 Task: Add Now Pumpkin Oil 1000 Mg to the cart.
Action: Mouse moved to (271, 143)
Screenshot: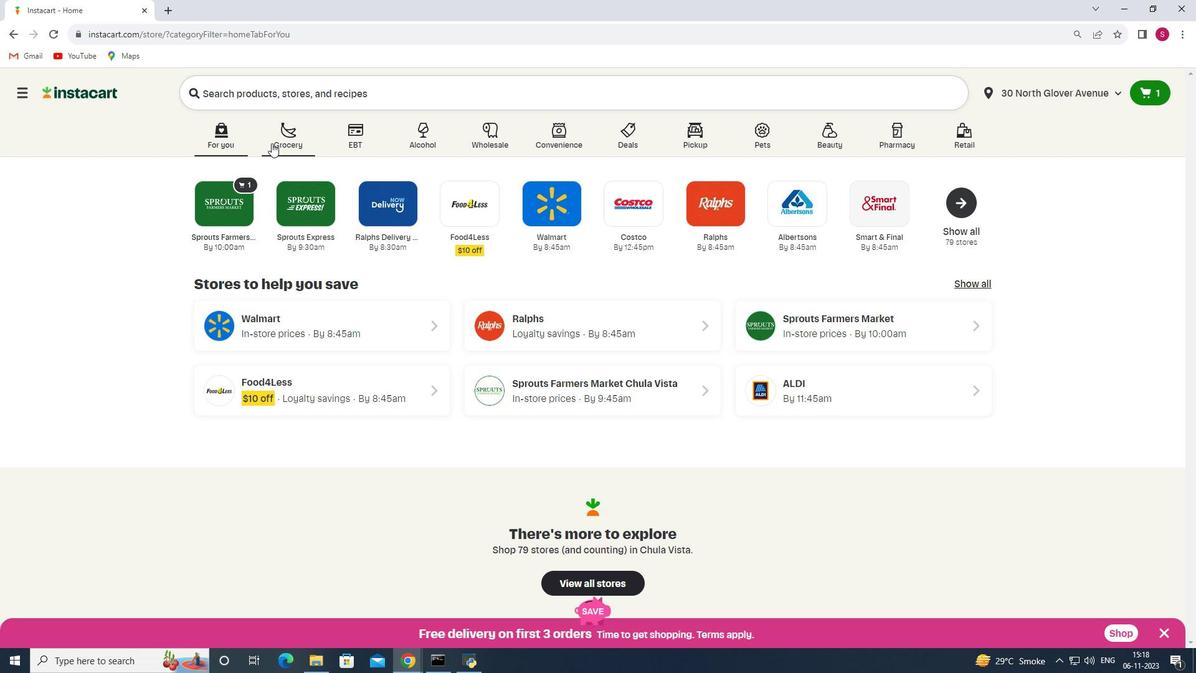 
Action: Mouse pressed left at (271, 143)
Screenshot: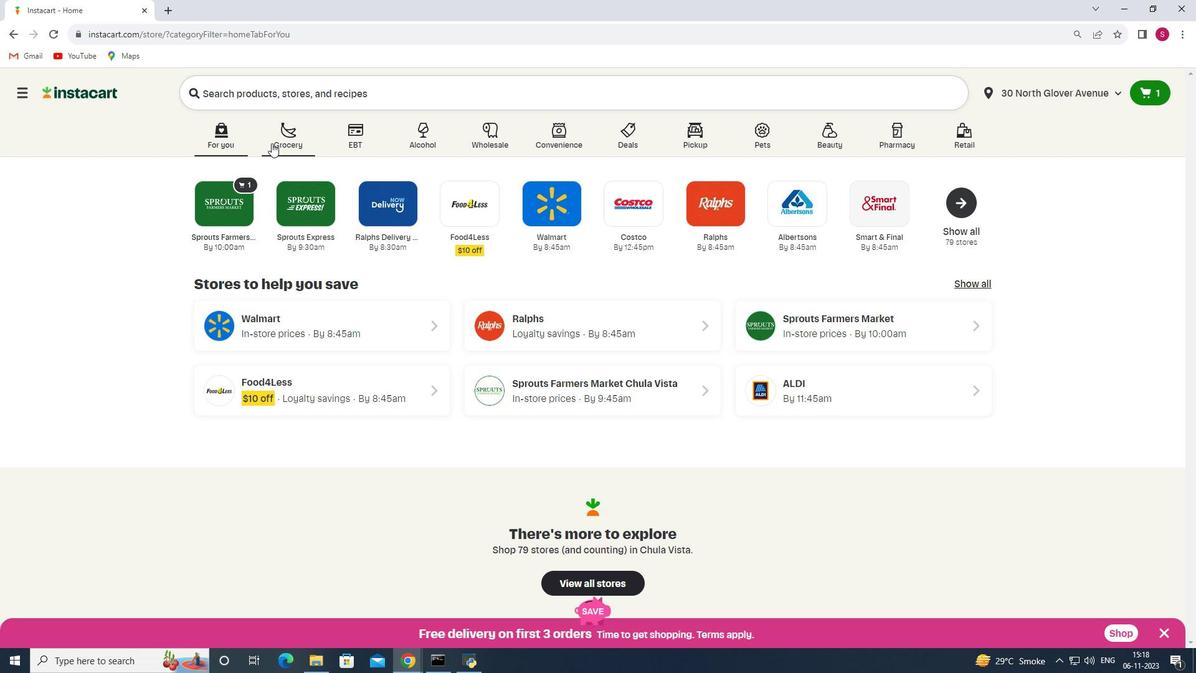 
Action: Mouse moved to (263, 350)
Screenshot: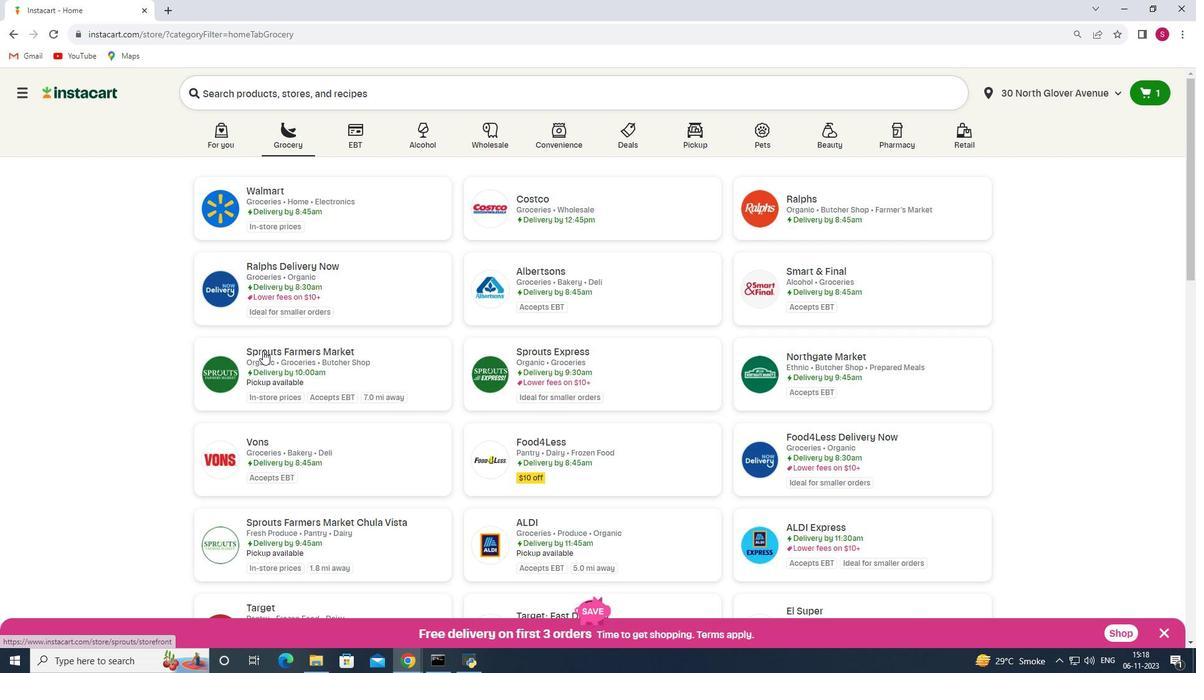
Action: Mouse pressed left at (263, 350)
Screenshot: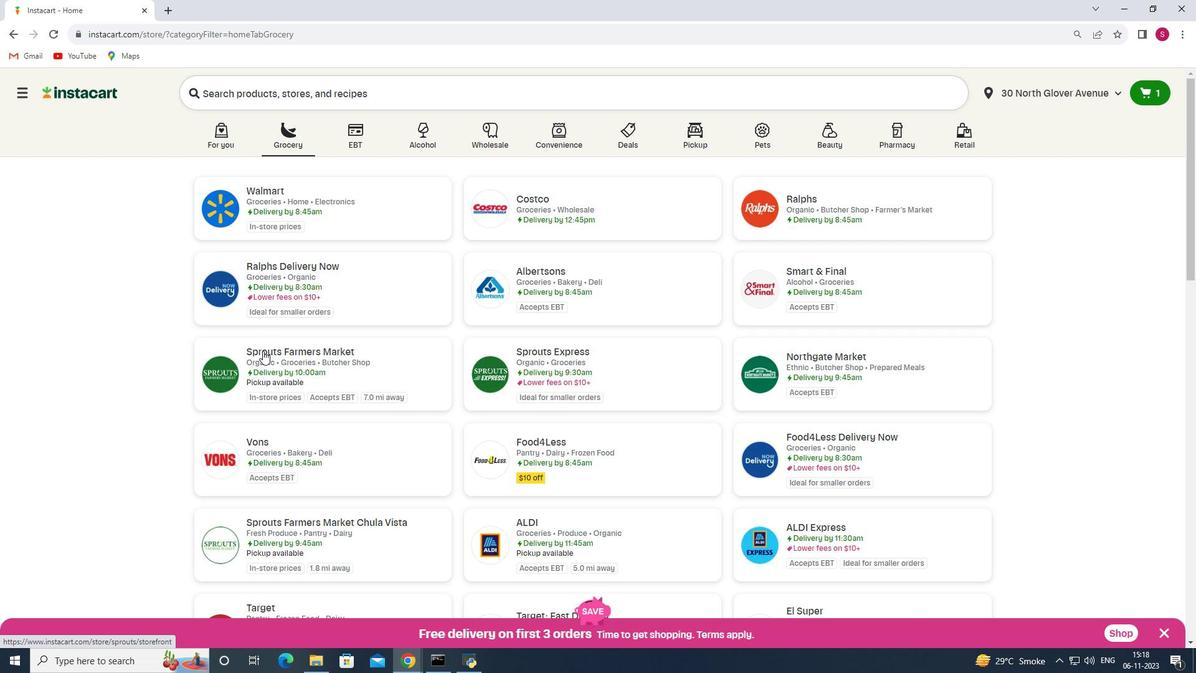 
Action: Mouse moved to (116, 393)
Screenshot: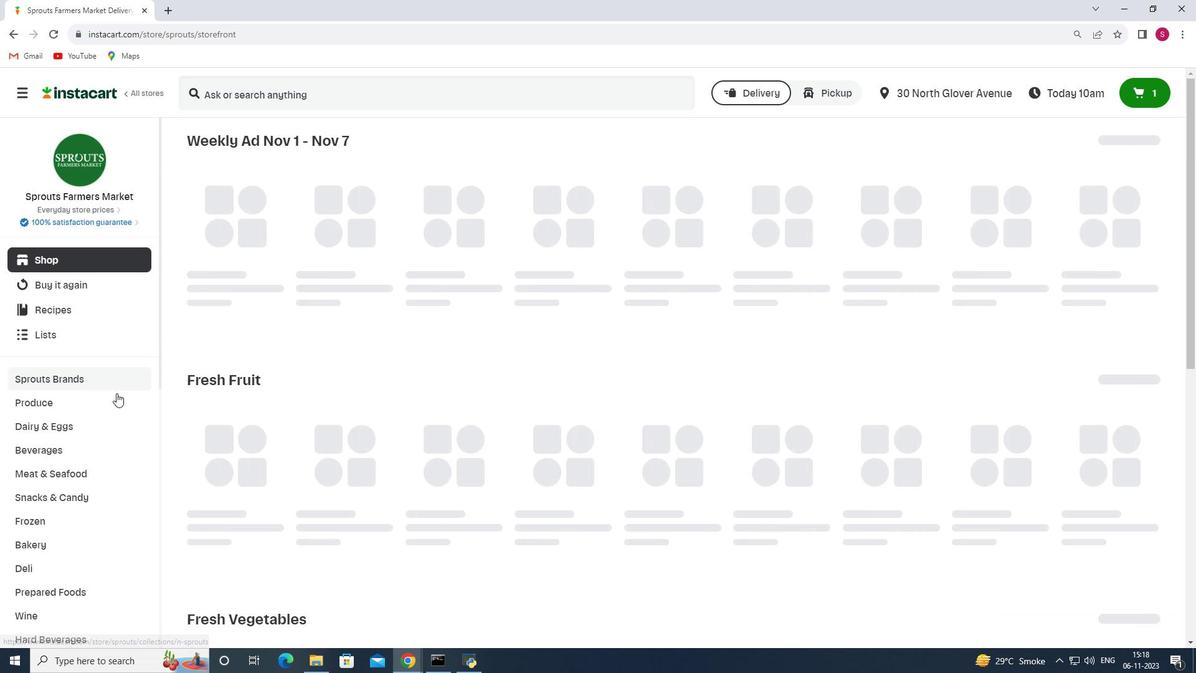 
Action: Mouse scrolled (116, 392) with delta (0, 0)
Screenshot: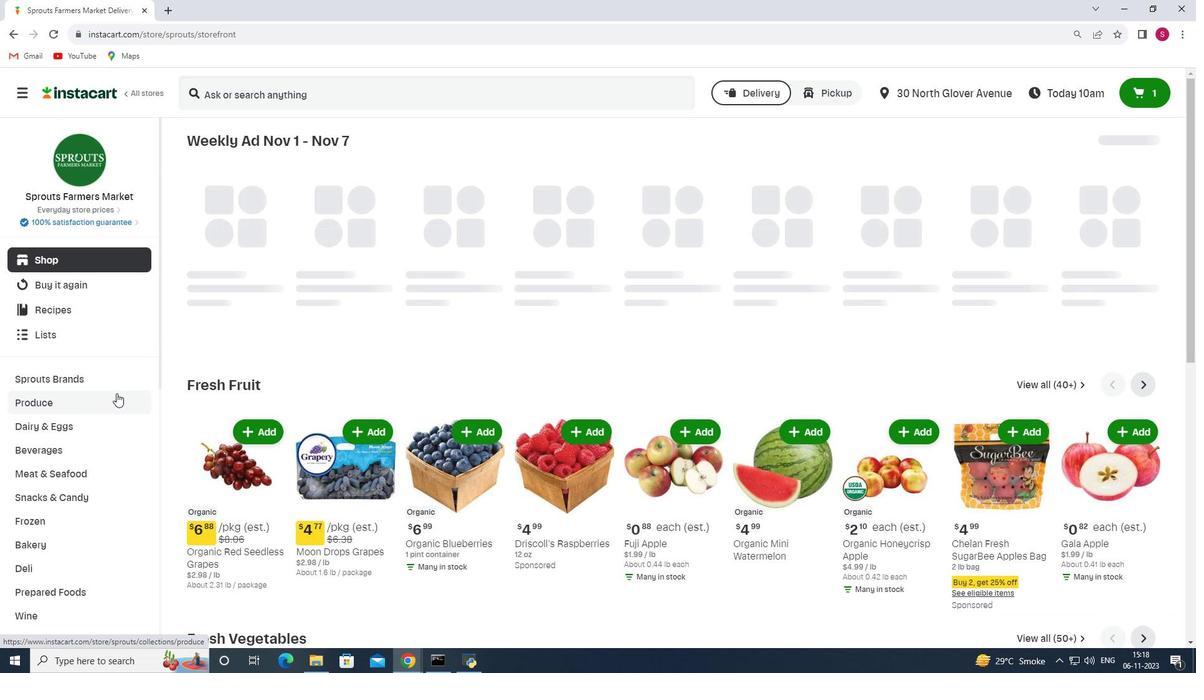 
Action: Mouse scrolled (116, 392) with delta (0, 0)
Screenshot: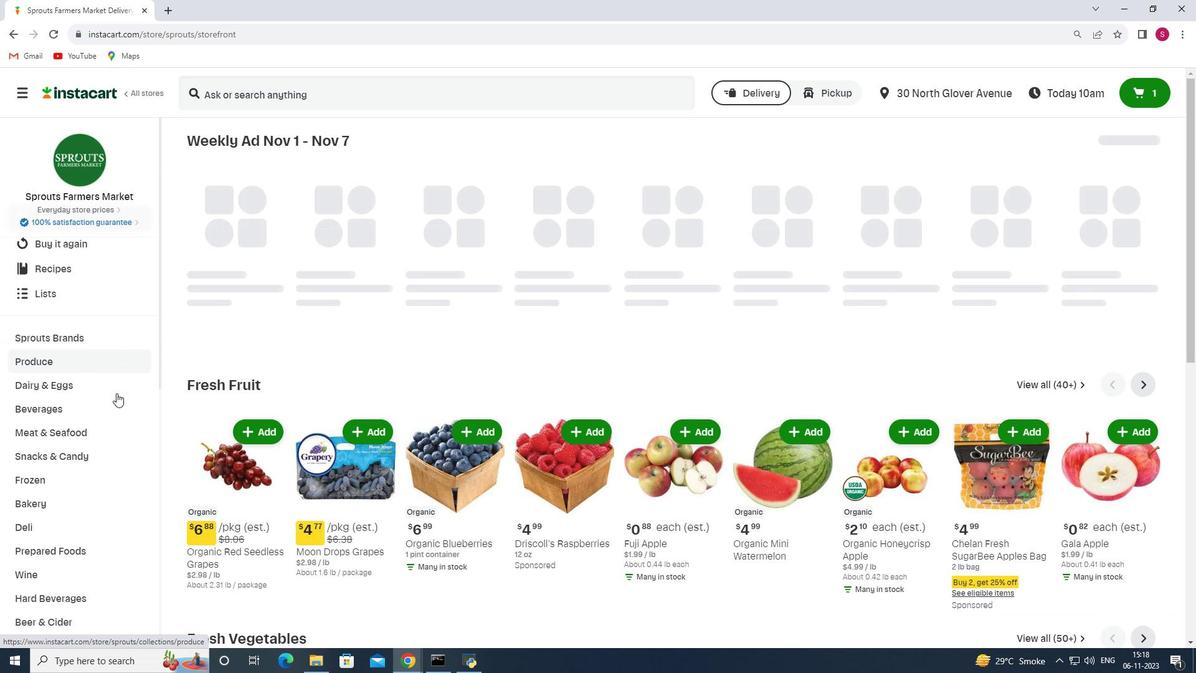 
Action: Mouse scrolled (116, 392) with delta (0, 0)
Screenshot: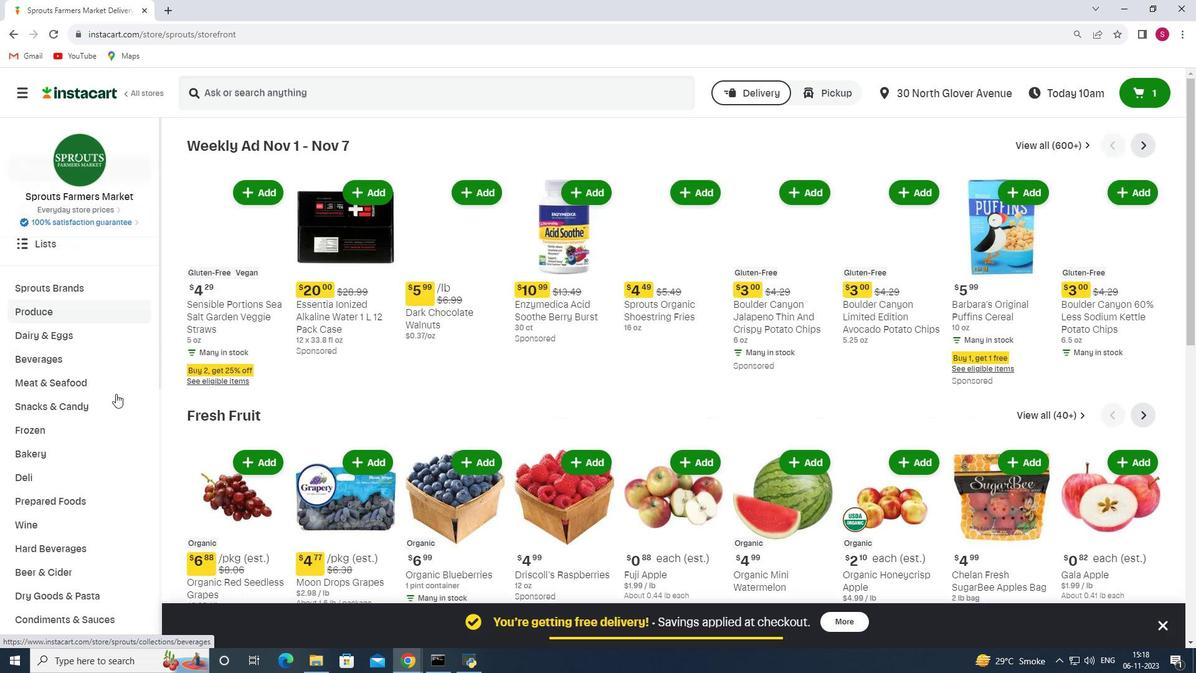 
Action: Mouse scrolled (116, 392) with delta (0, 0)
Screenshot: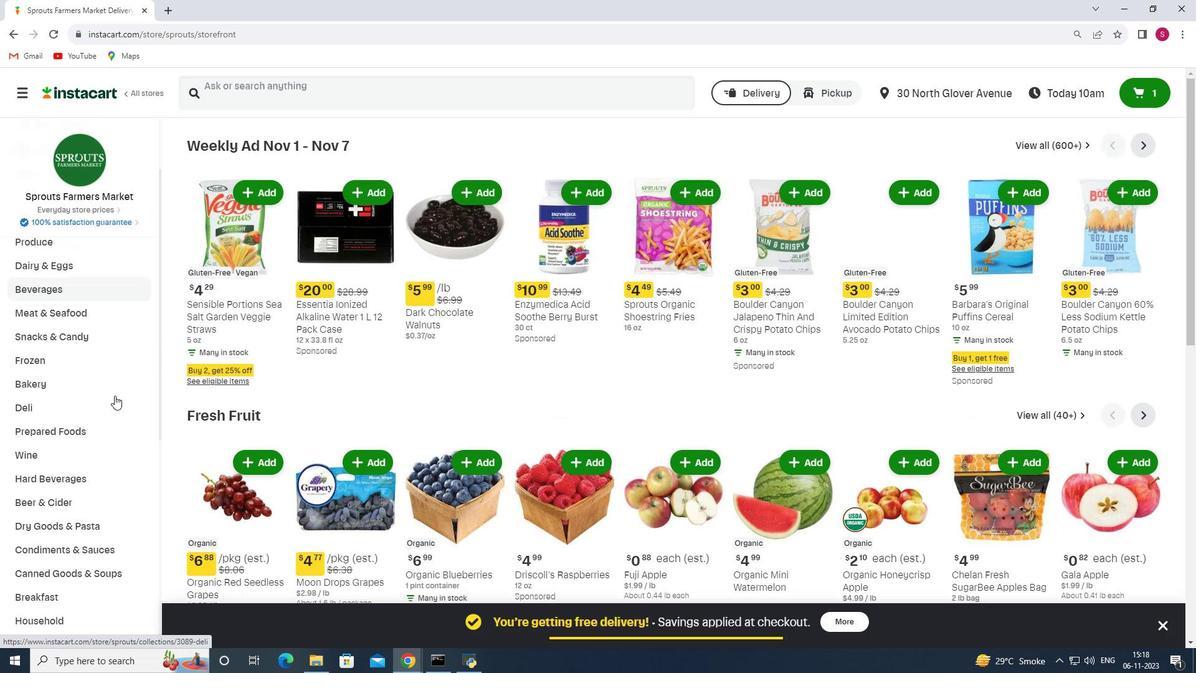 
Action: Mouse moved to (114, 395)
Screenshot: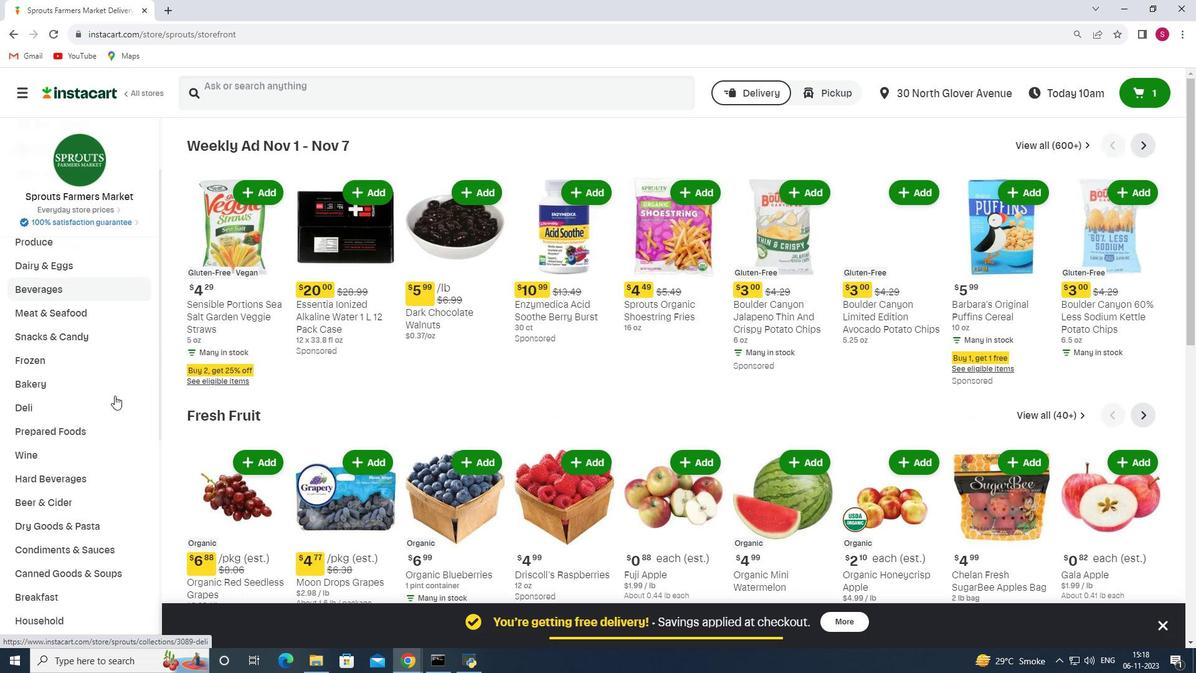 
Action: Mouse scrolled (114, 395) with delta (0, 0)
Screenshot: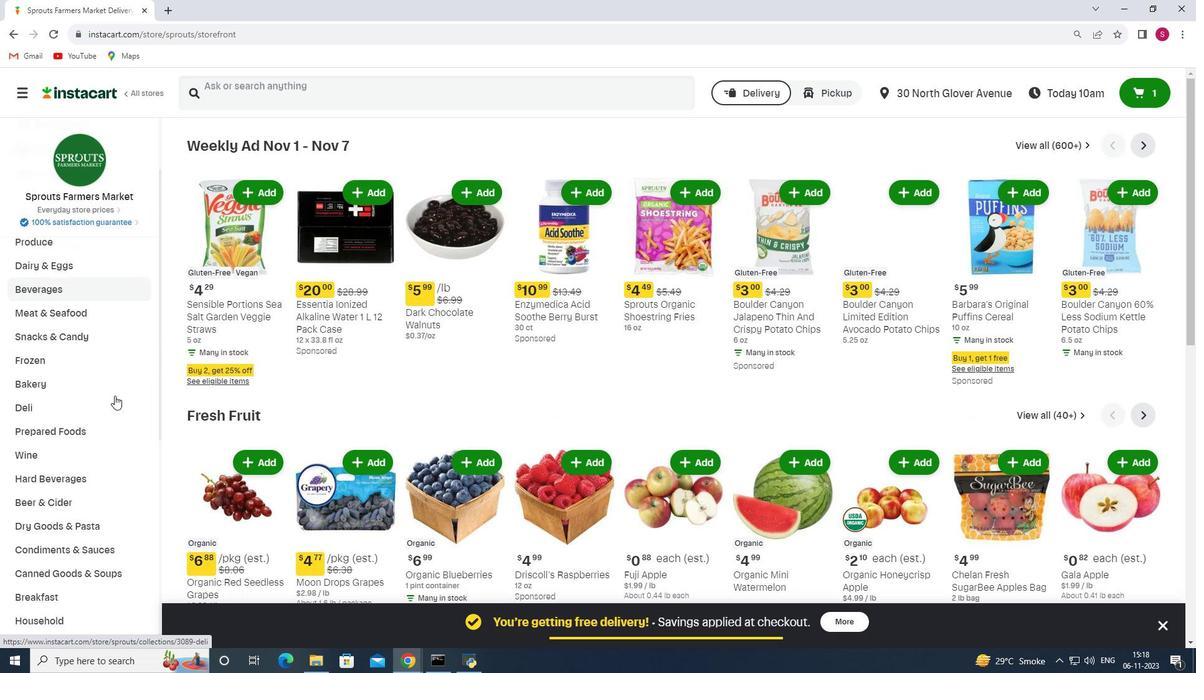 
Action: Mouse scrolled (114, 395) with delta (0, 0)
Screenshot: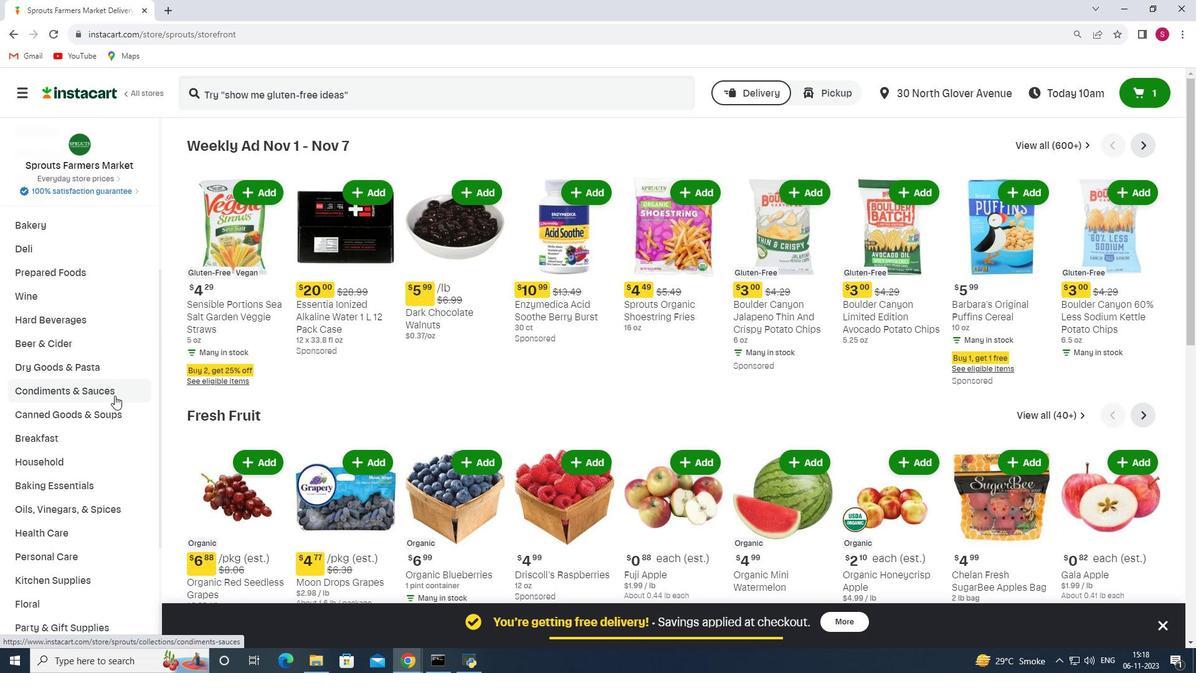 
Action: Mouse moved to (80, 470)
Screenshot: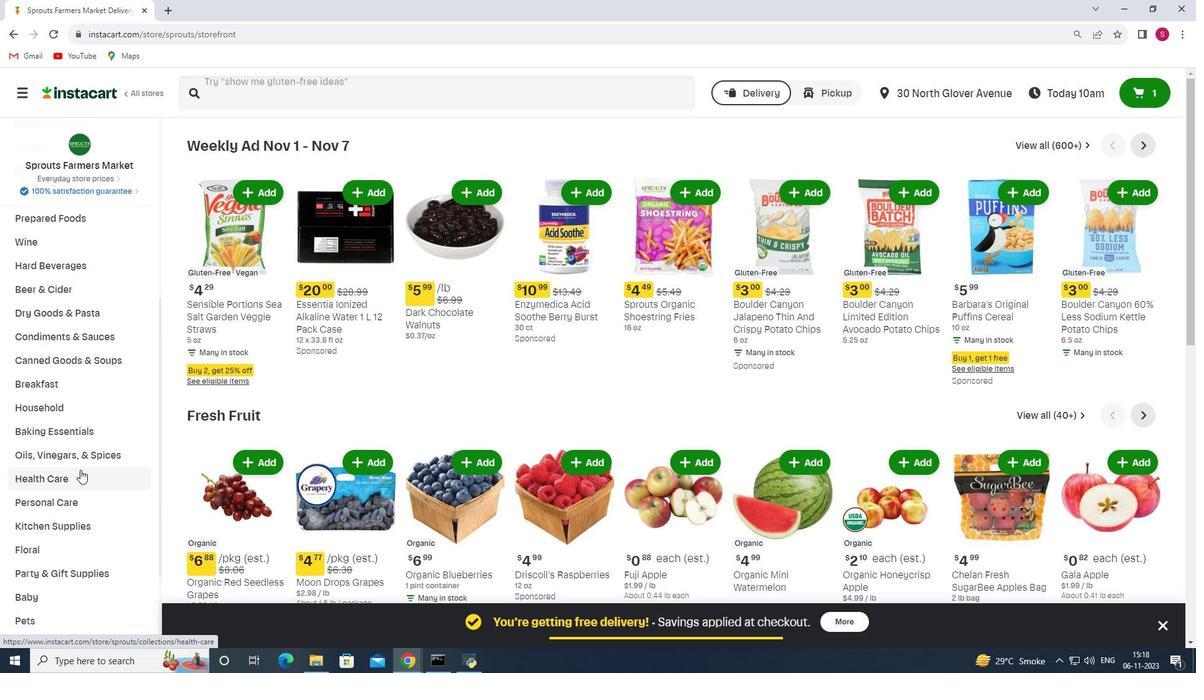 
Action: Mouse pressed left at (80, 470)
Screenshot: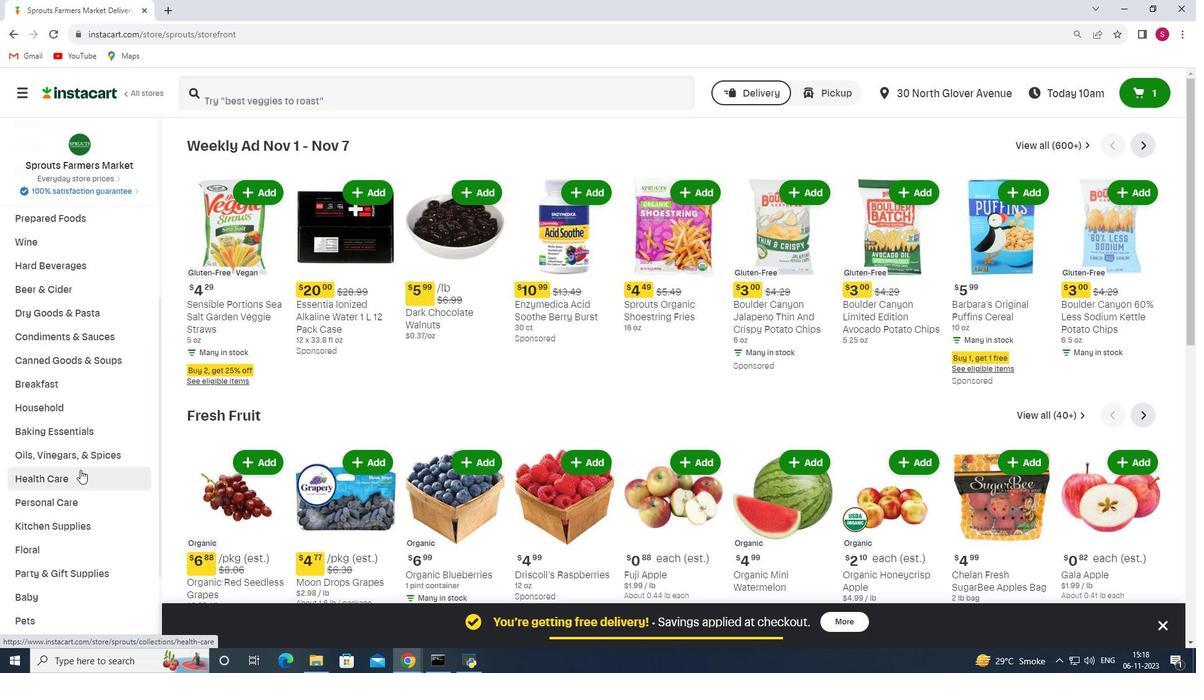 
Action: Mouse moved to (451, 179)
Screenshot: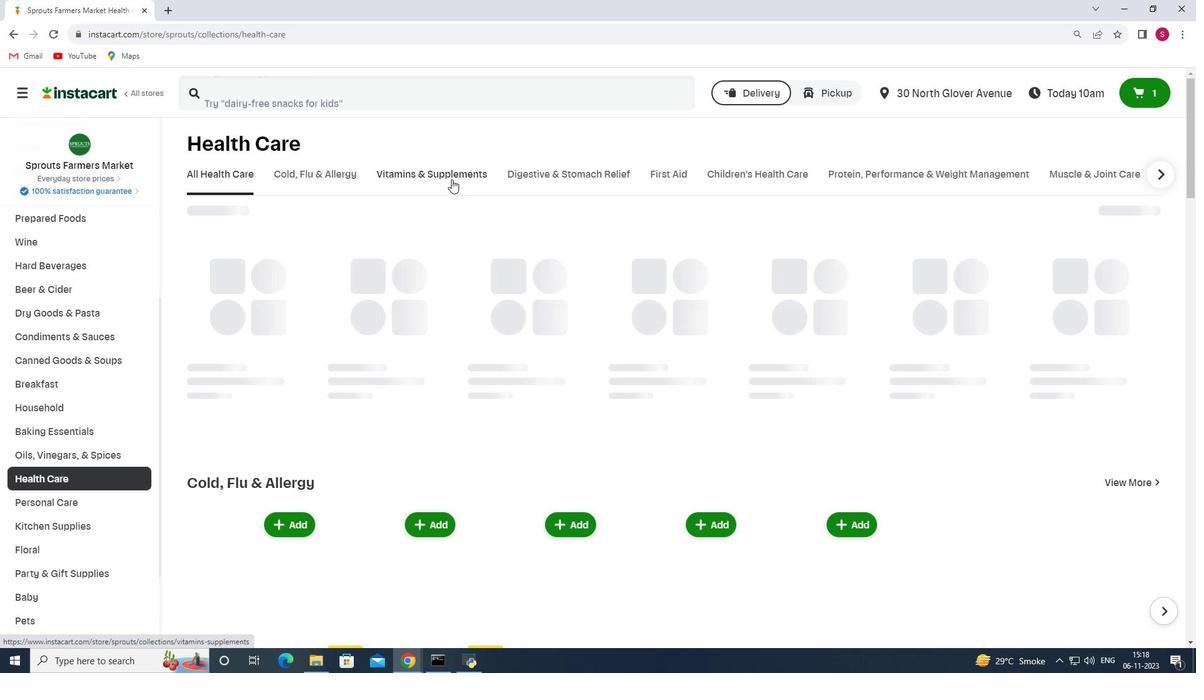 
Action: Mouse pressed left at (451, 179)
Screenshot: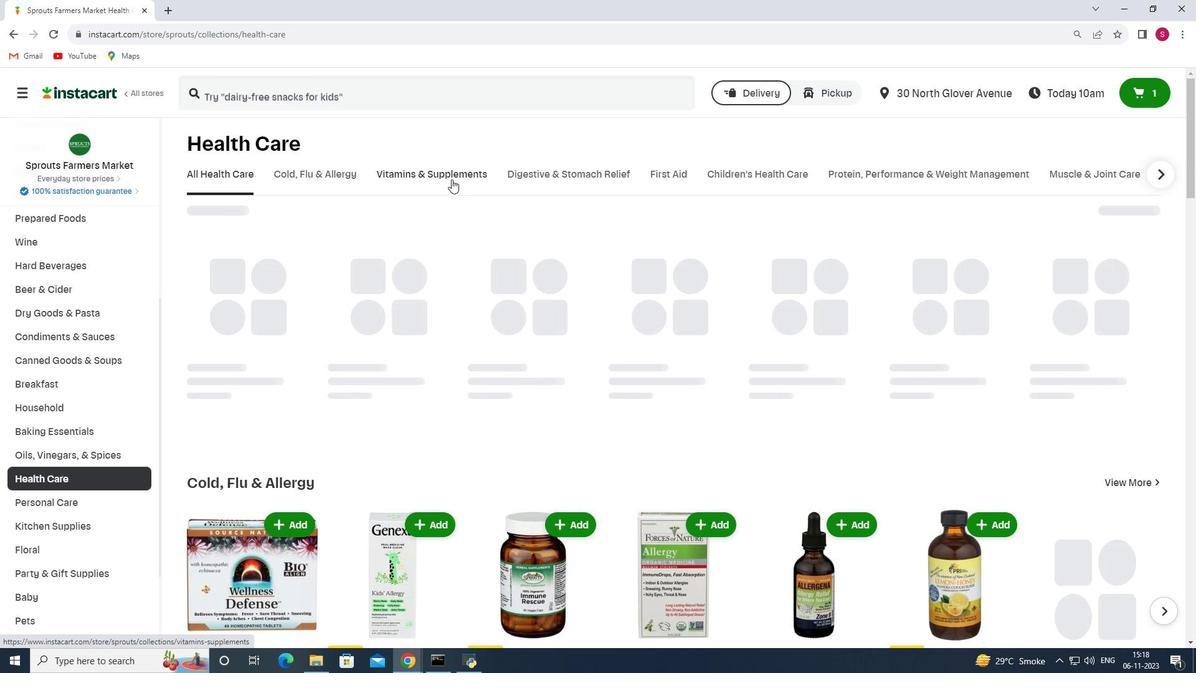 
Action: Mouse moved to (865, 230)
Screenshot: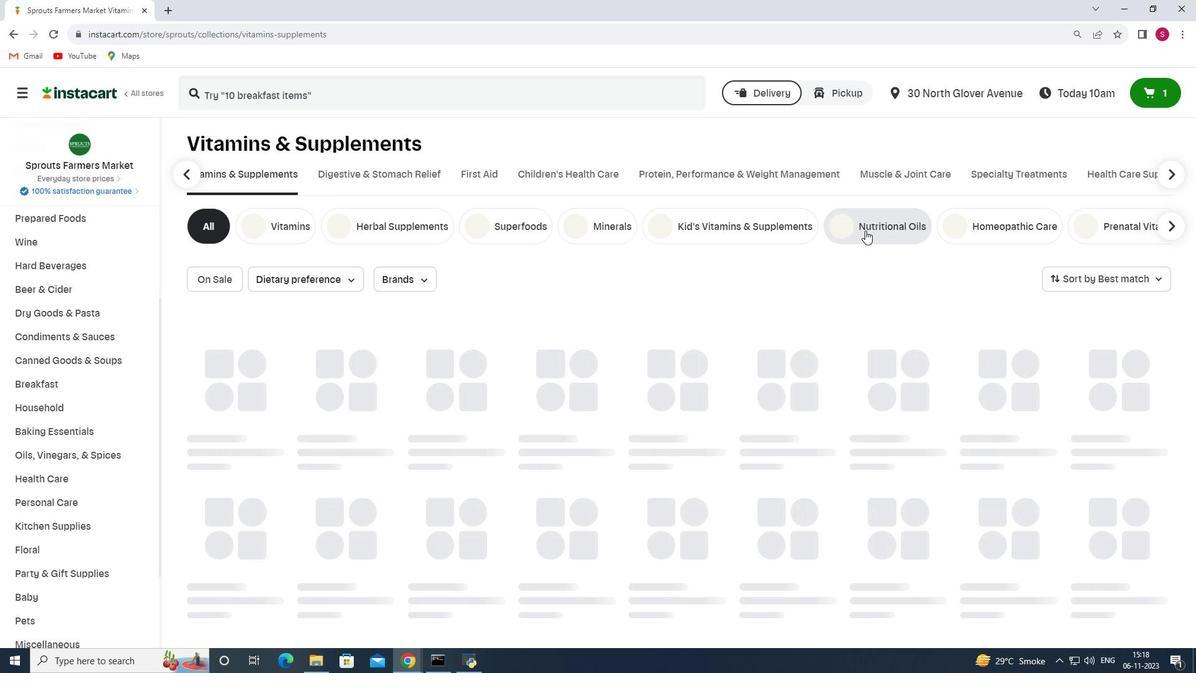 
Action: Mouse pressed left at (865, 230)
Screenshot: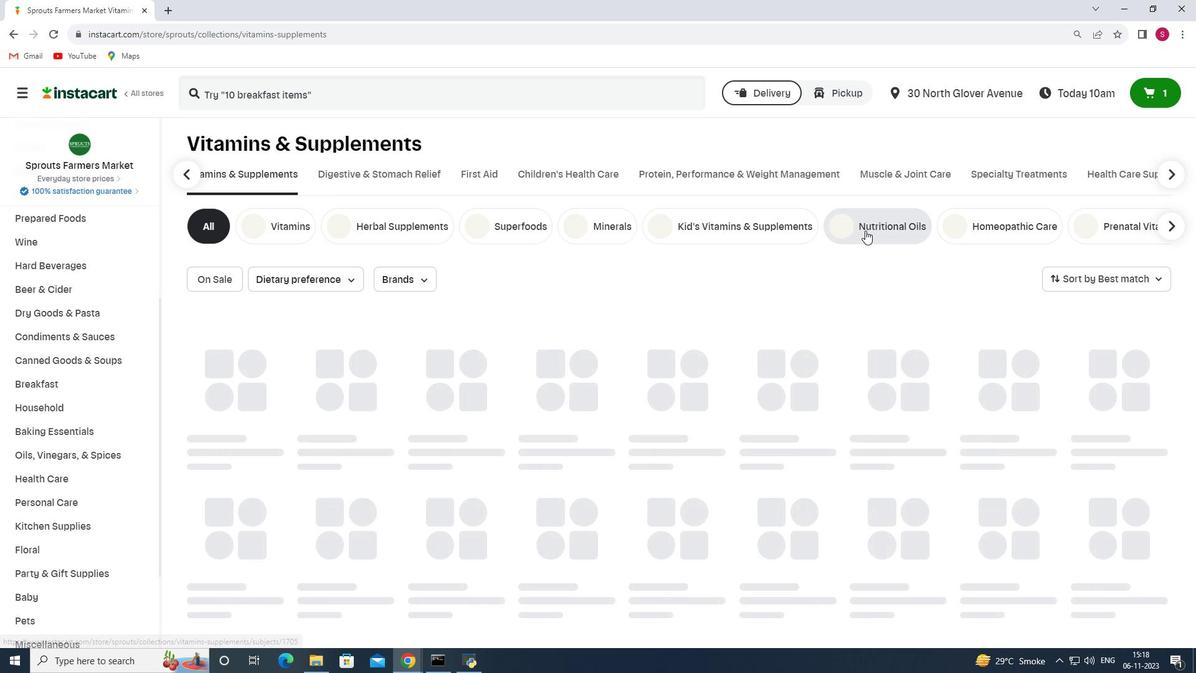 
Action: Mouse moved to (373, 94)
Screenshot: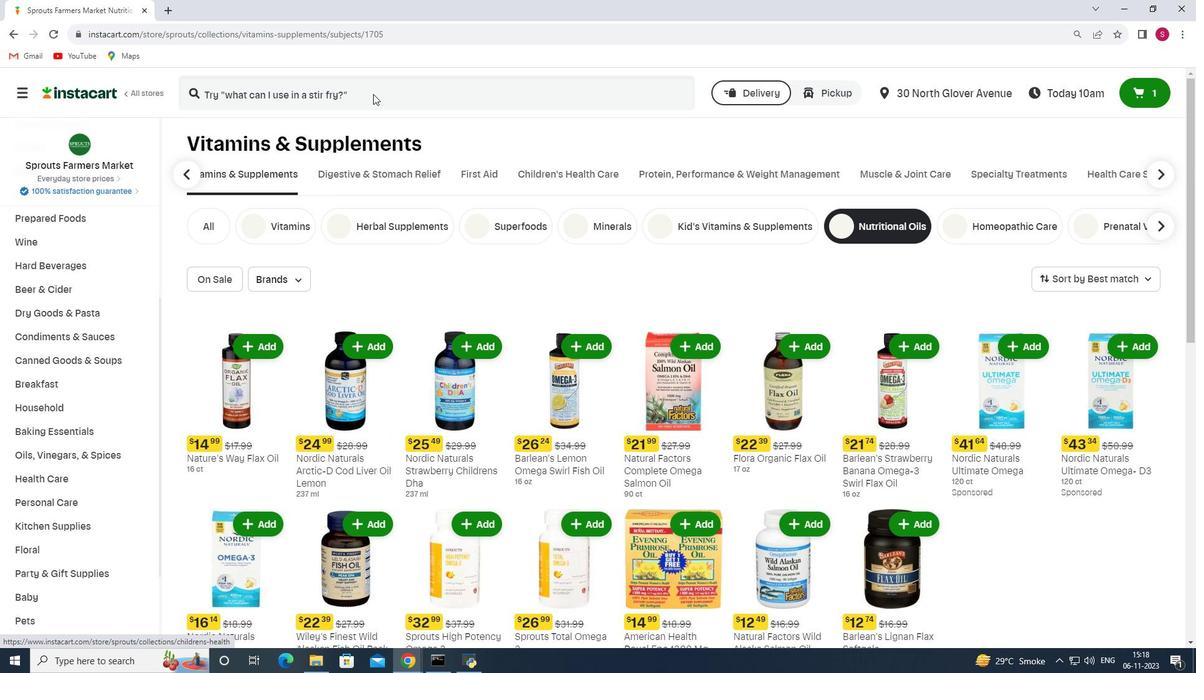 
Action: Mouse pressed left at (373, 94)
Screenshot: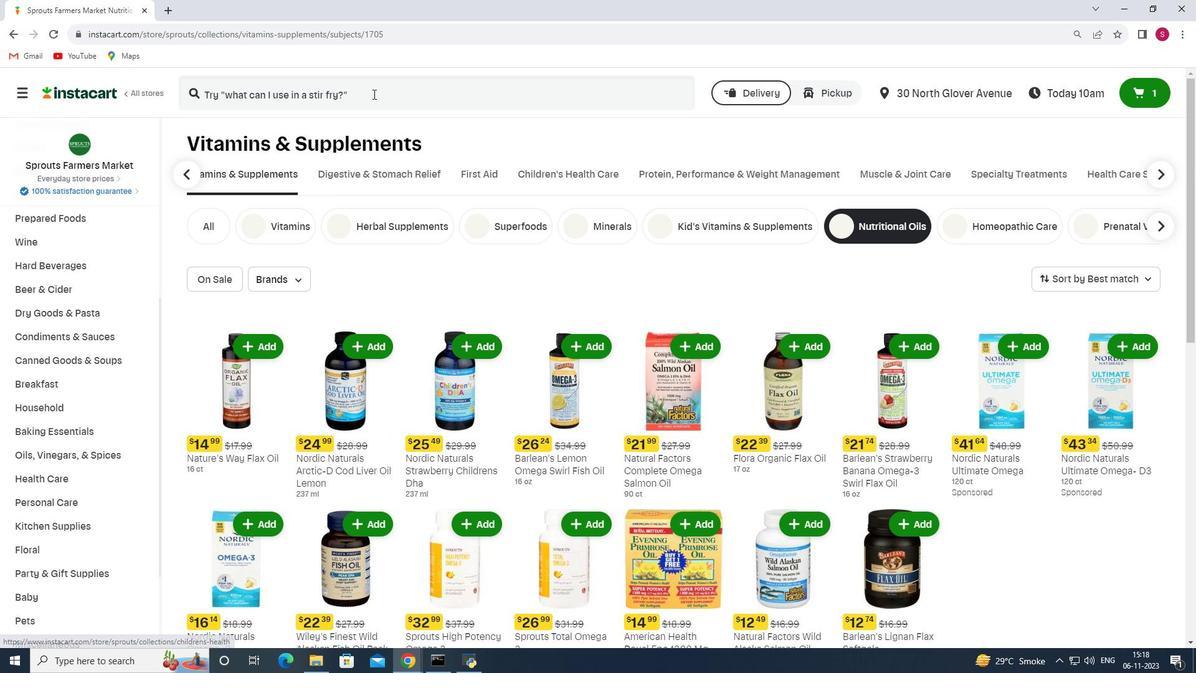
Action: Key pressed <Key.shift>Now<Key.space><Key.shift>Pumpkin<Key.space><Key.shift>Oil<Key.space>1000<Key.space><Key.shift>Mg<Key.enter>
Screenshot: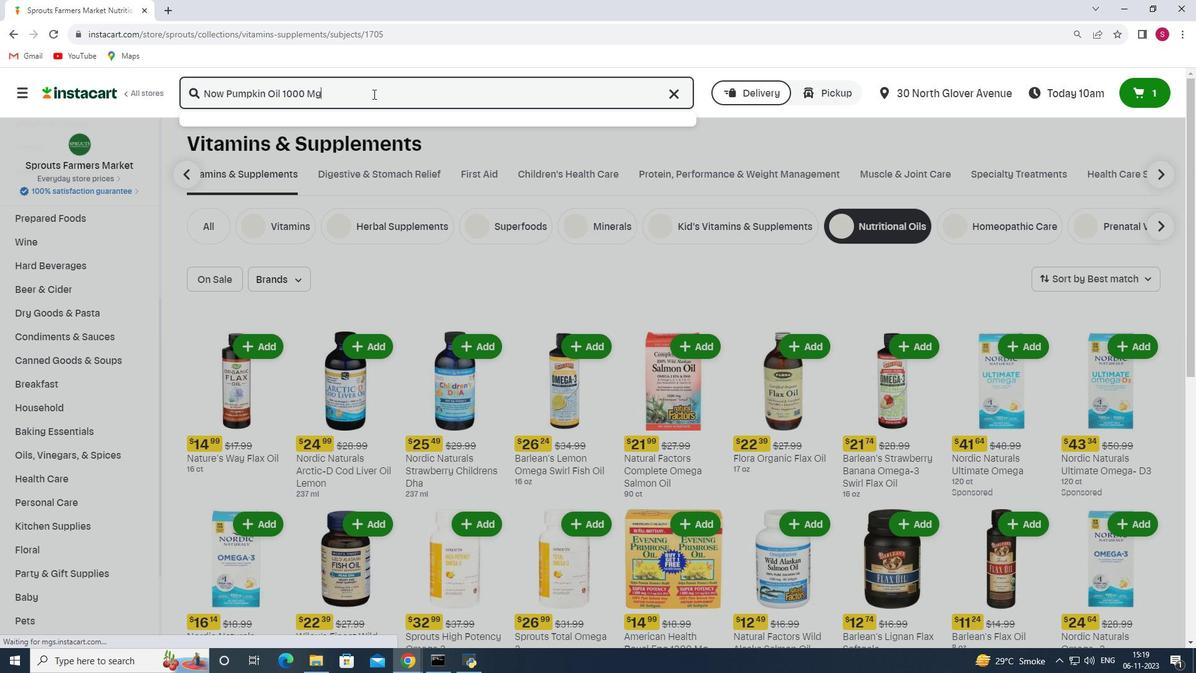 
Action: Mouse moved to (526, 194)
Screenshot: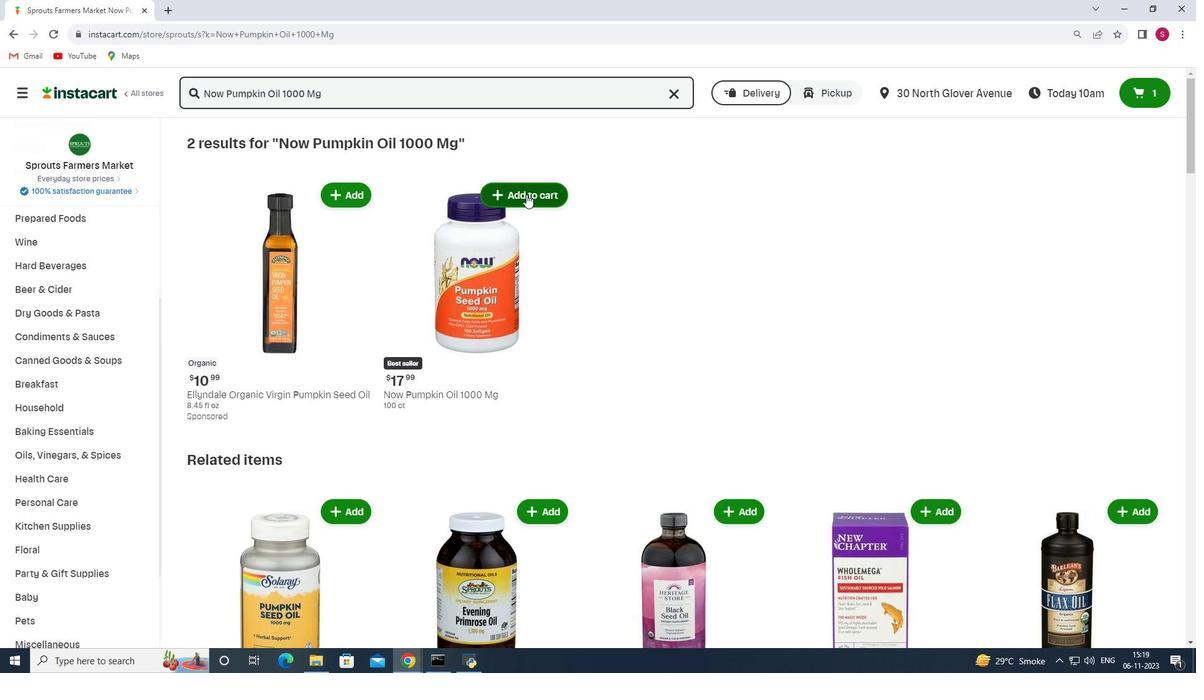 
Action: Mouse pressed left at (526, 194)
Screenshot: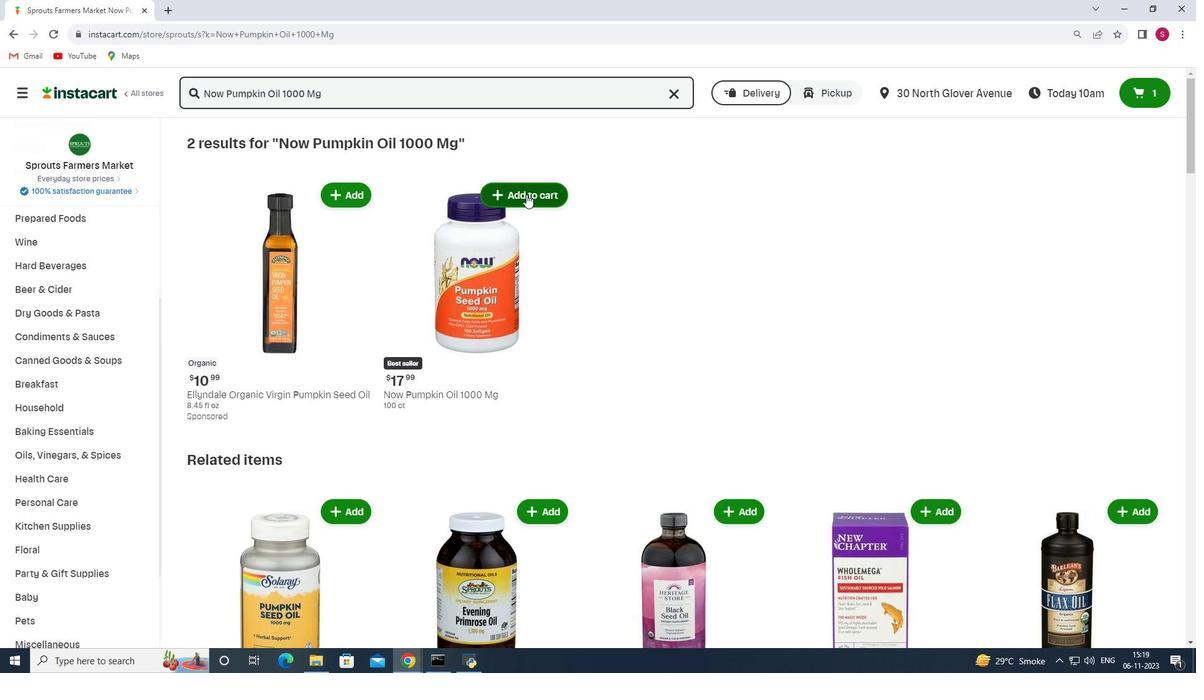 
